 Task: Look for products with cherry flavor.
Action: Mouse moved to (21, 131)
Screenshot: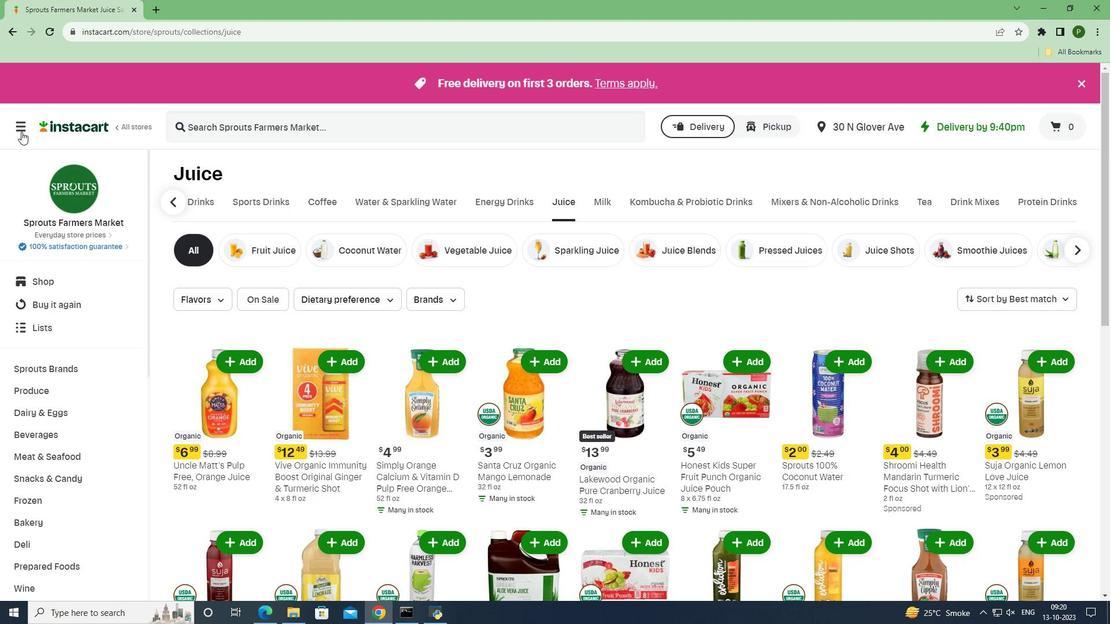 
Action: Mouse pressed left at (21, 131)
Screenshot: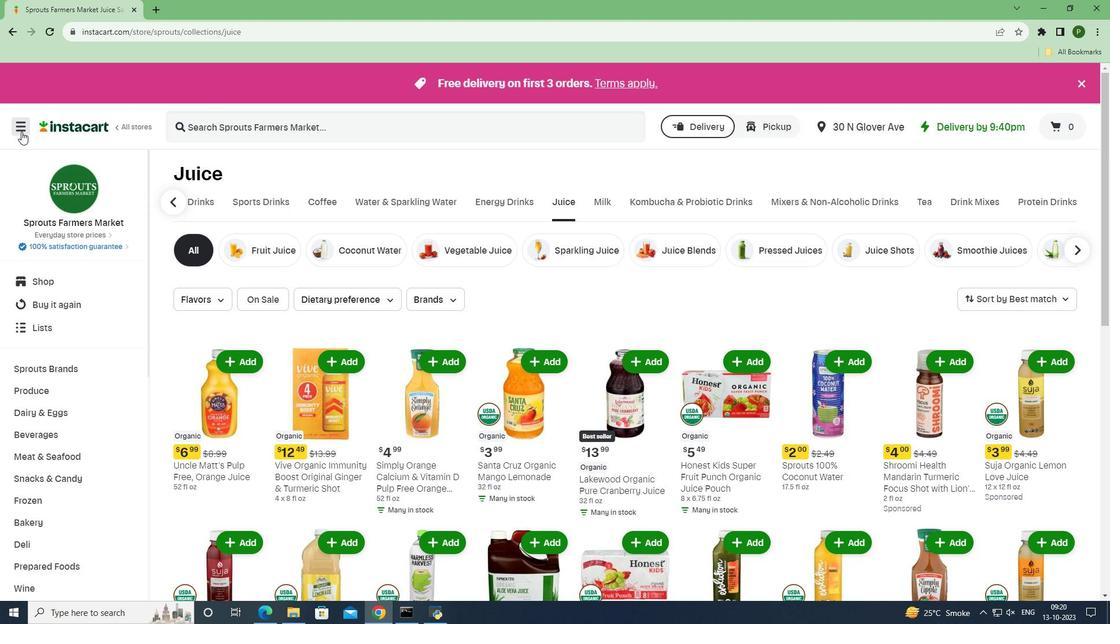 
Action: Mouse moved to (52, 299)
Screenshot: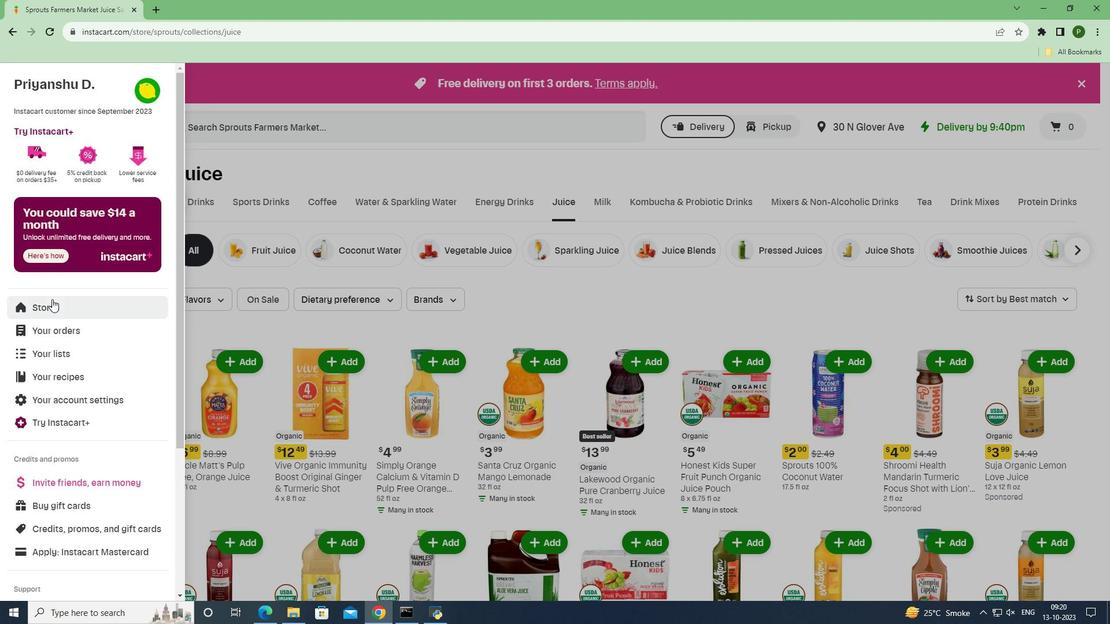 
Action: Mouse pressed left at (52, 299)
Screenshot: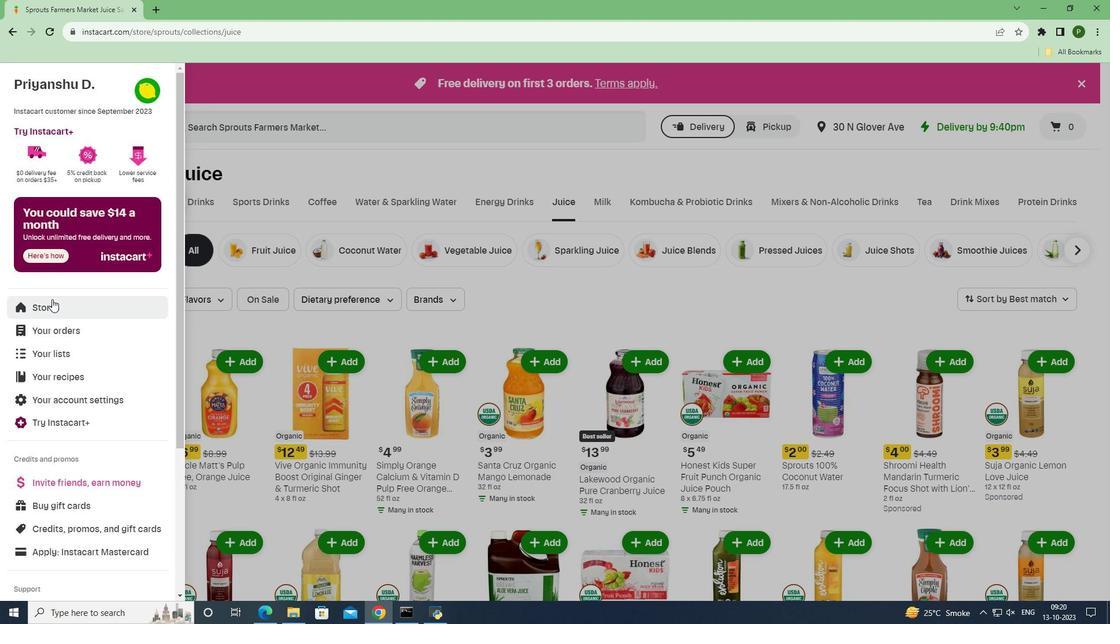 
Action: Mouse moved to (263, 139)
Screenshot: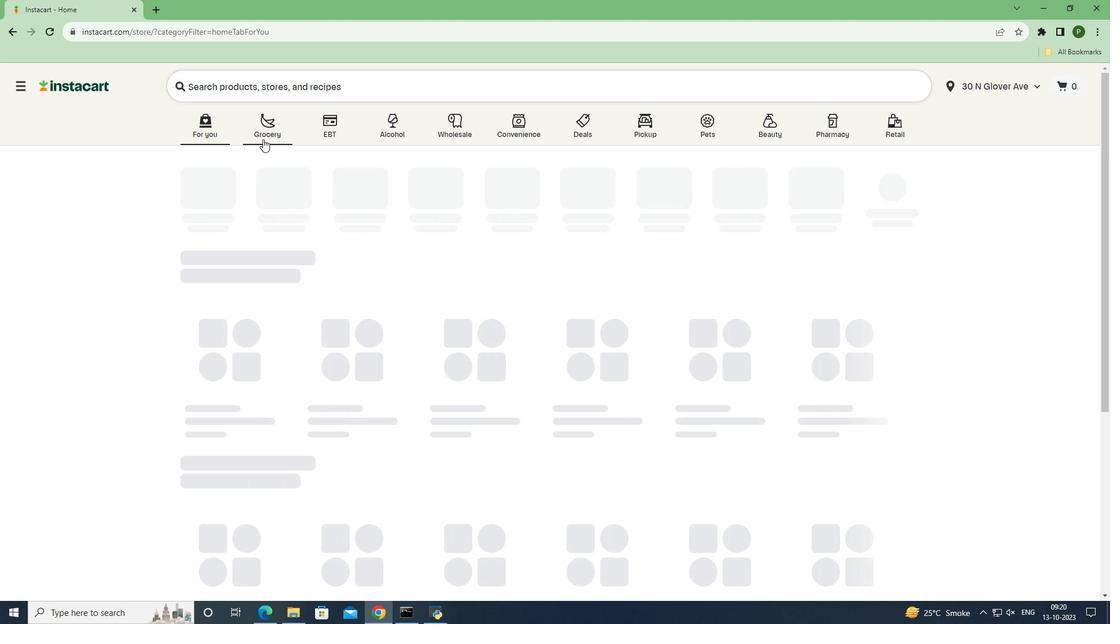 
Action: Mouse pressed left at (263, 139)
Screenshot: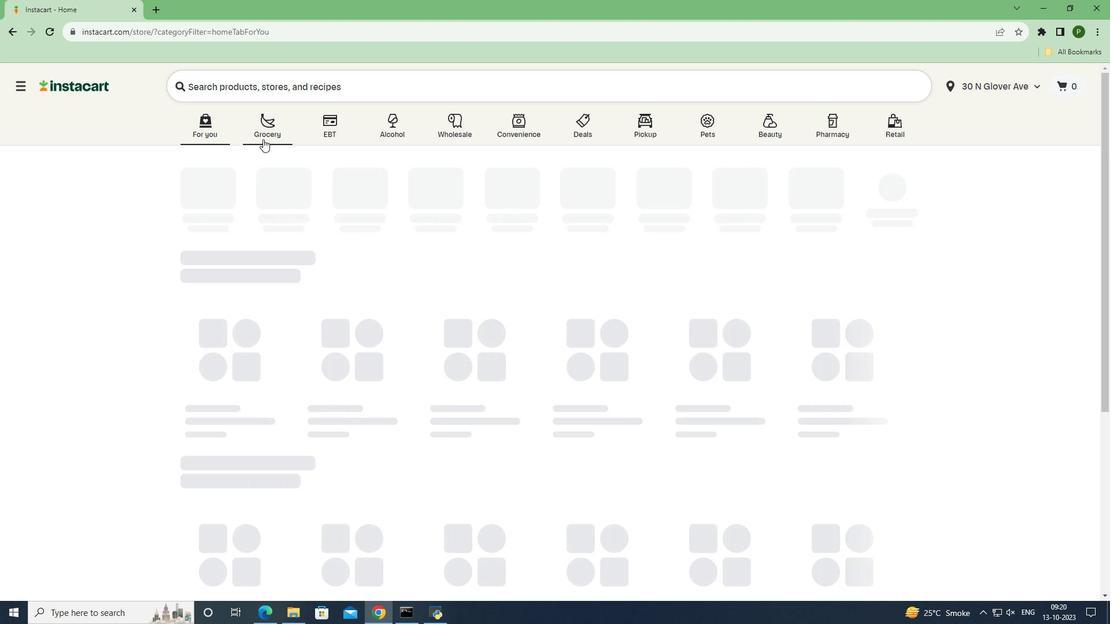 
Action: Mouse moved to (713, 266)
Screenshot: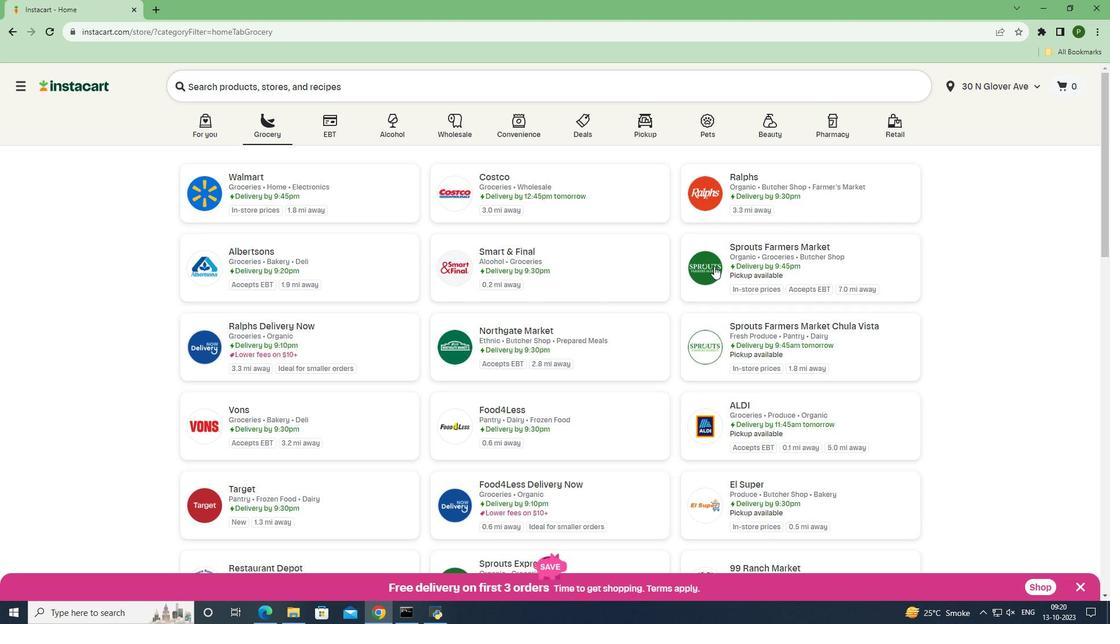 
Action: Mouse pressed left at (713, 266)
Screenshot: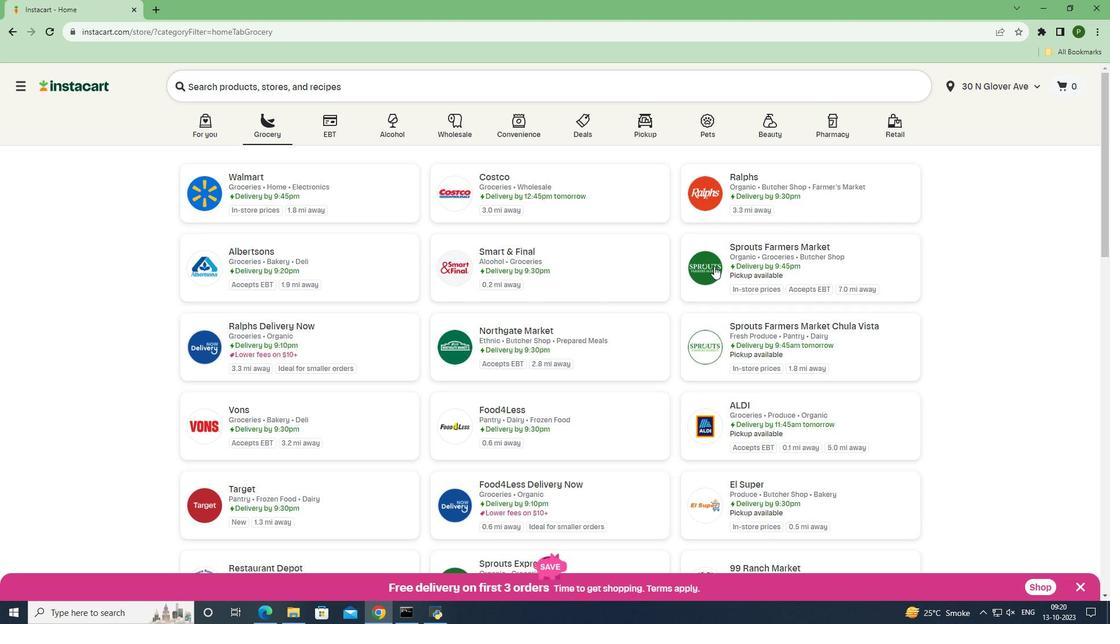 
Action: Mouse moved to (73, 439)
Screenshot: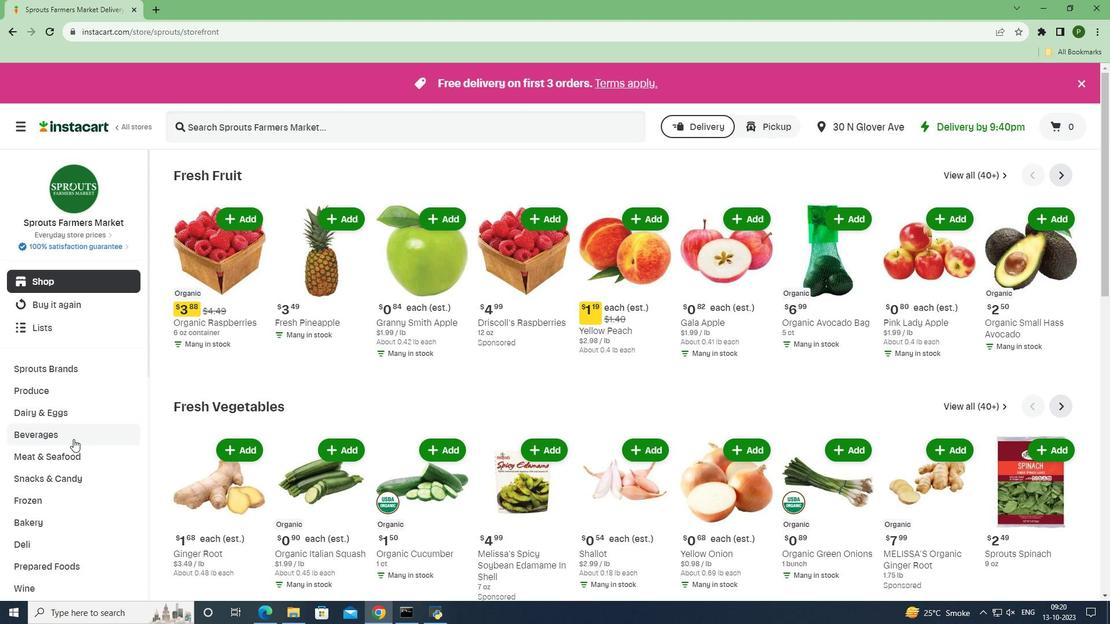 
Action: Mouse pressed left at (73, 439)
Screenshot: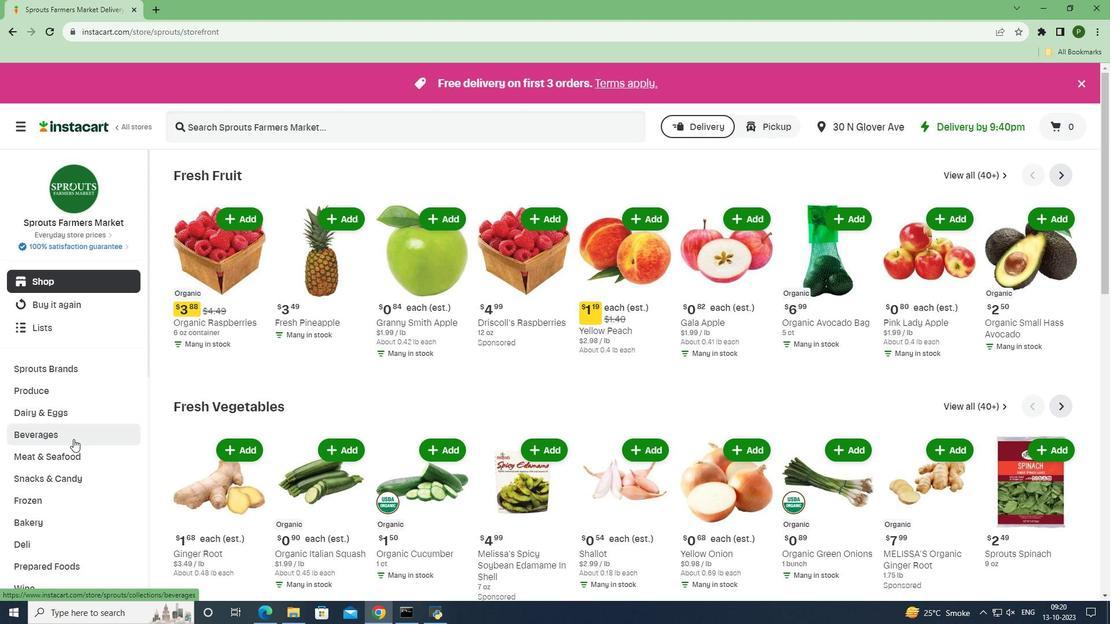 
Action: Mouse moved to (644, 201)
Screenshot: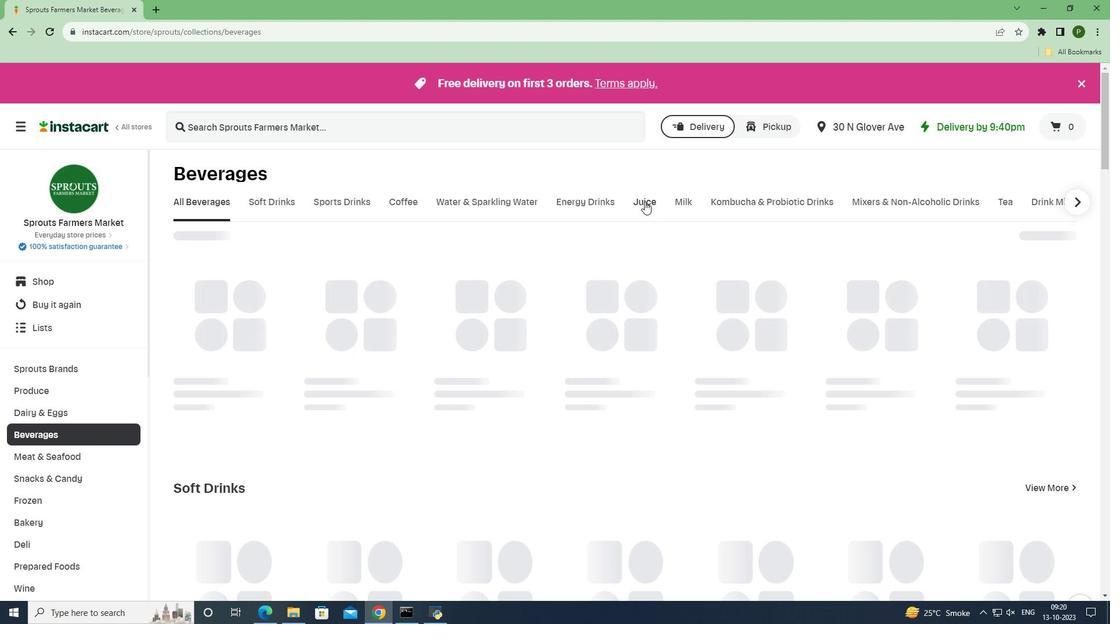 
Action: Mouse pressed left at (644, 201)
Screenshot: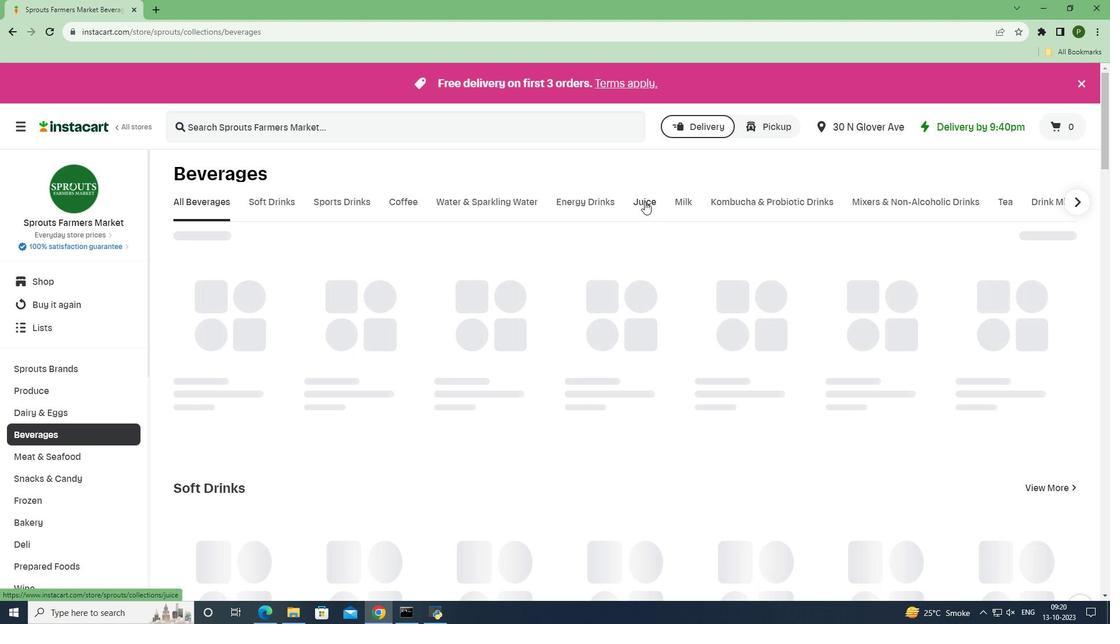 
Action: Mouse moved to (219, 304)
Screenshot: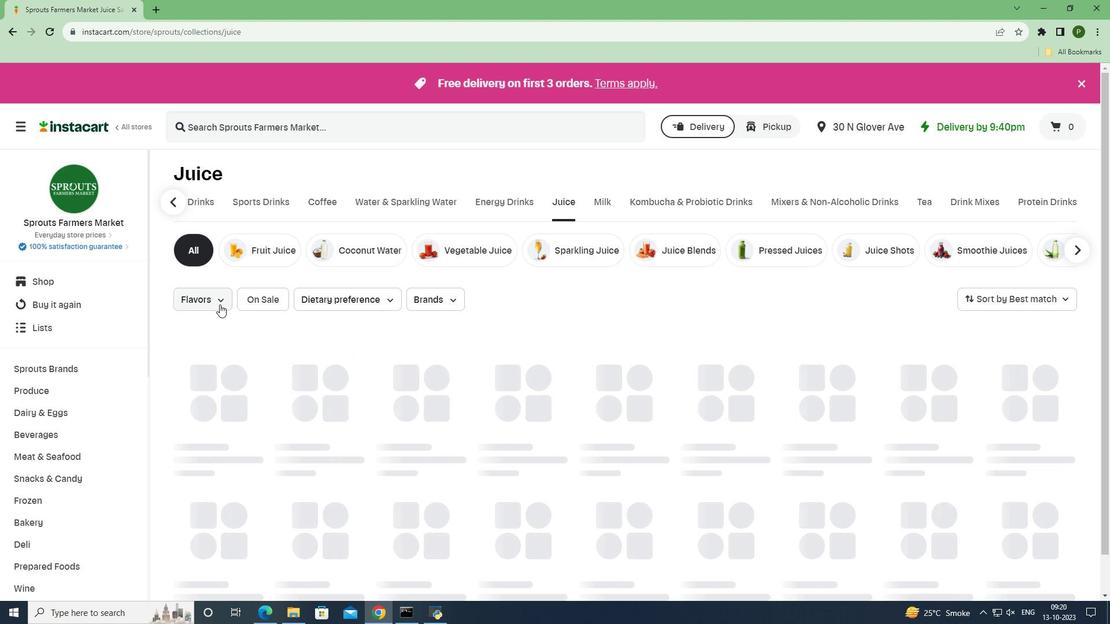 
Action: Mouse pressed left at (219, 304)
Screenshot: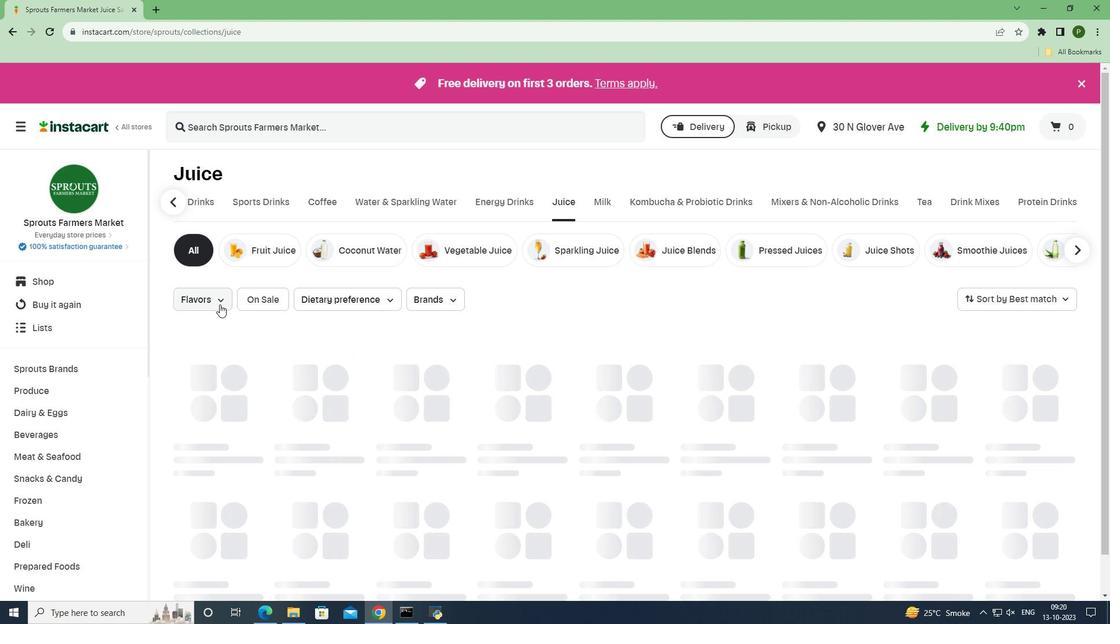 
Action: Mouse moved to (241, 379)
Screenshot: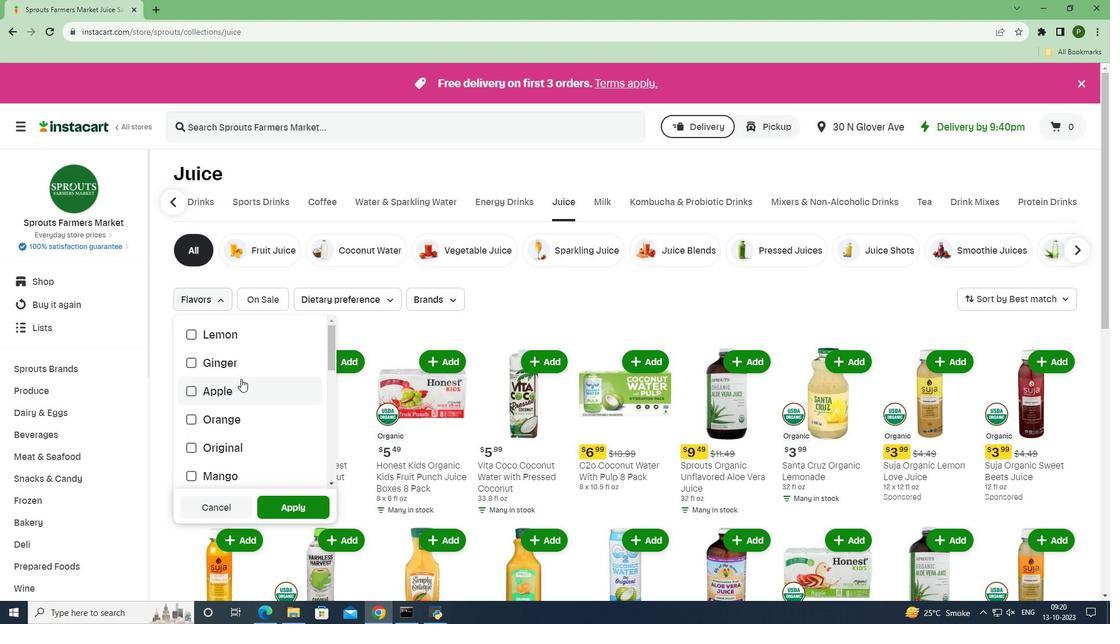 
Action: Mouse scrolled (241, 378) with delta (0, 0)
Screenshot: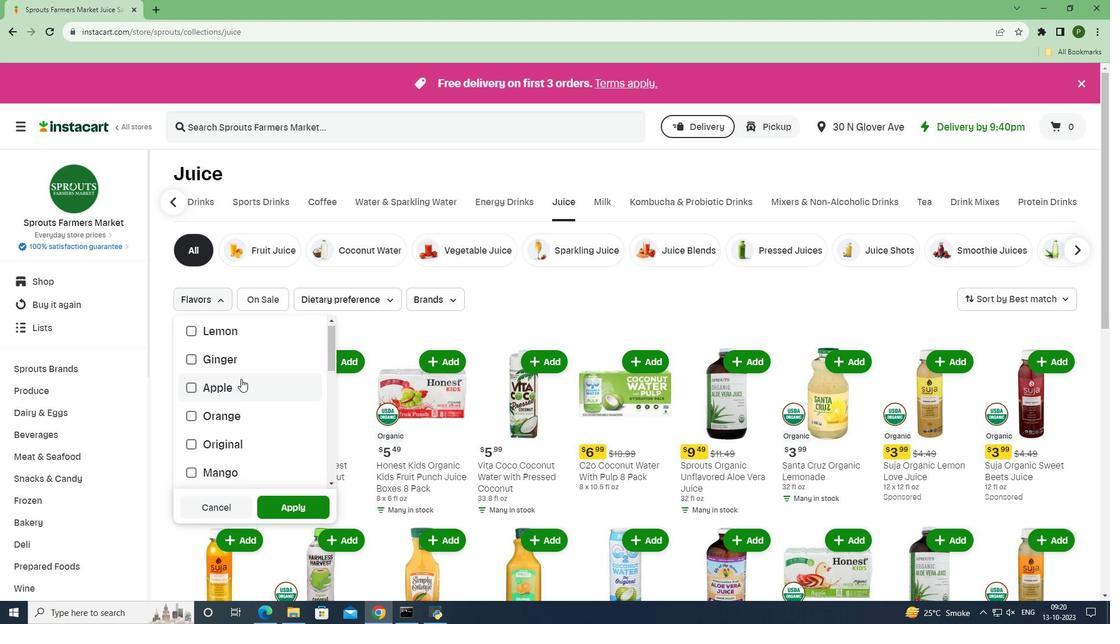 
Action: Mouse scrolled (241, 378) with delta (0, 0)
Screenshot: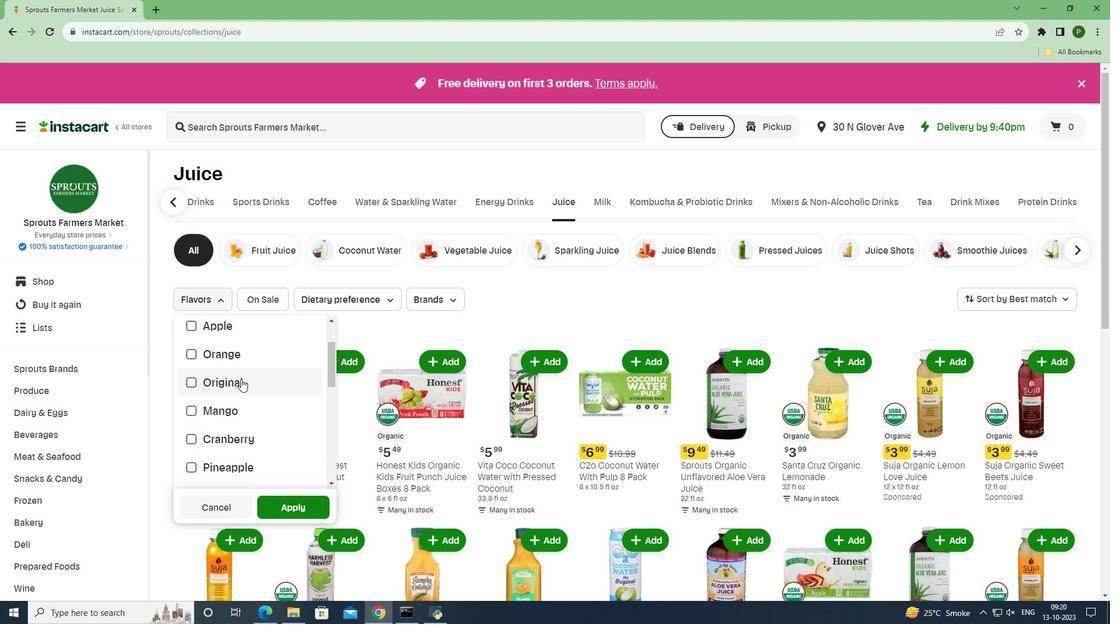 
Action: Mouse scrolled (241, 378) with delta (0, 0)
Screenshot: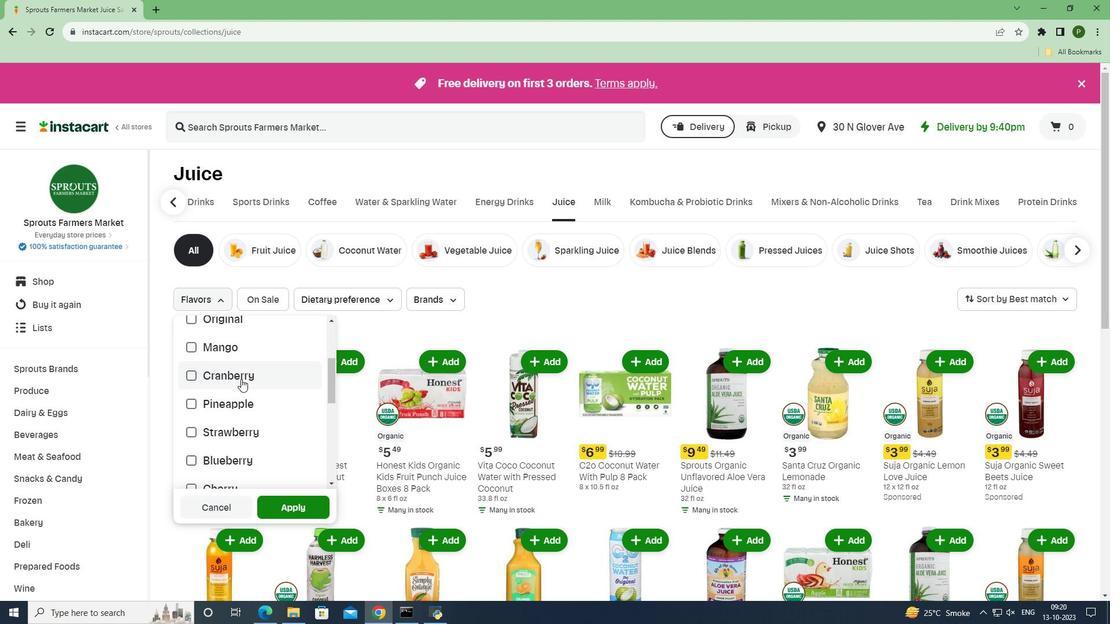 
Action: Mouse scrolled (241, 378) with delta (0, 0)
Screenshot: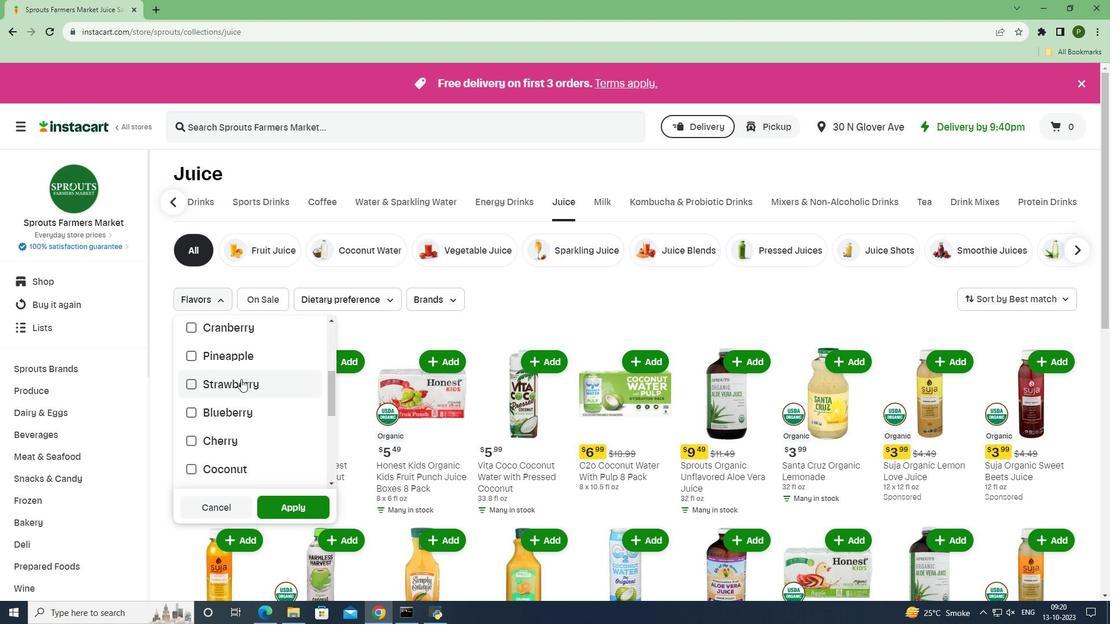 
Action: Mouse scrolled (241, 378) with delta (0, 0)
Screenshot: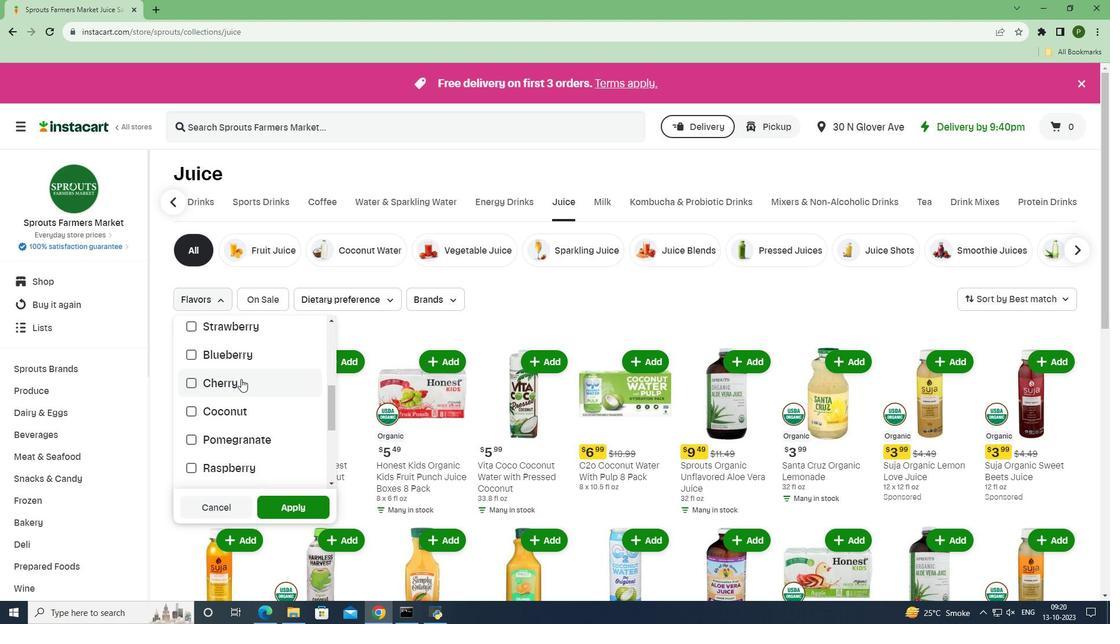 
Action: Mouse moved to (218, 328)
Screenshot: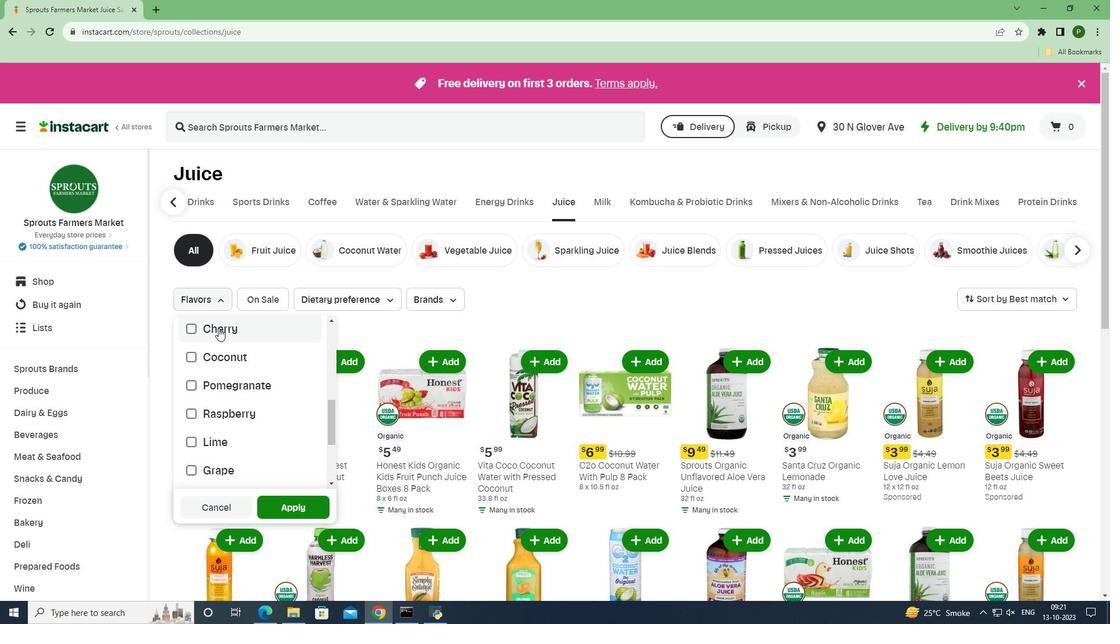 
Action: Mouse pressed left at (218, 328)
Screenshot: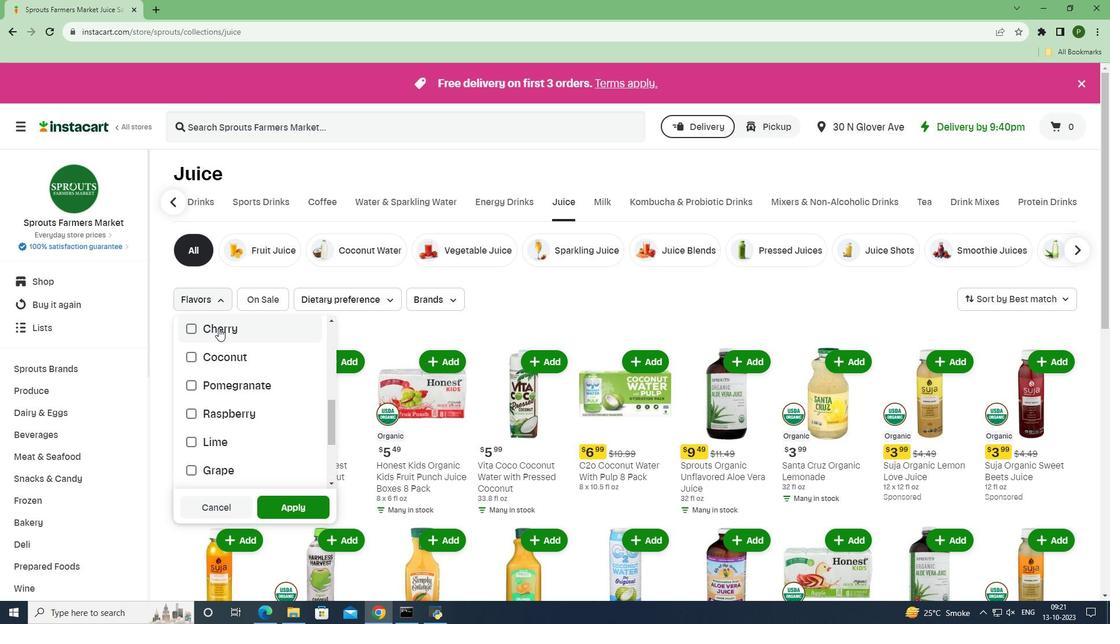 
Action: Mouse moved to (281, 501)
Screenshot: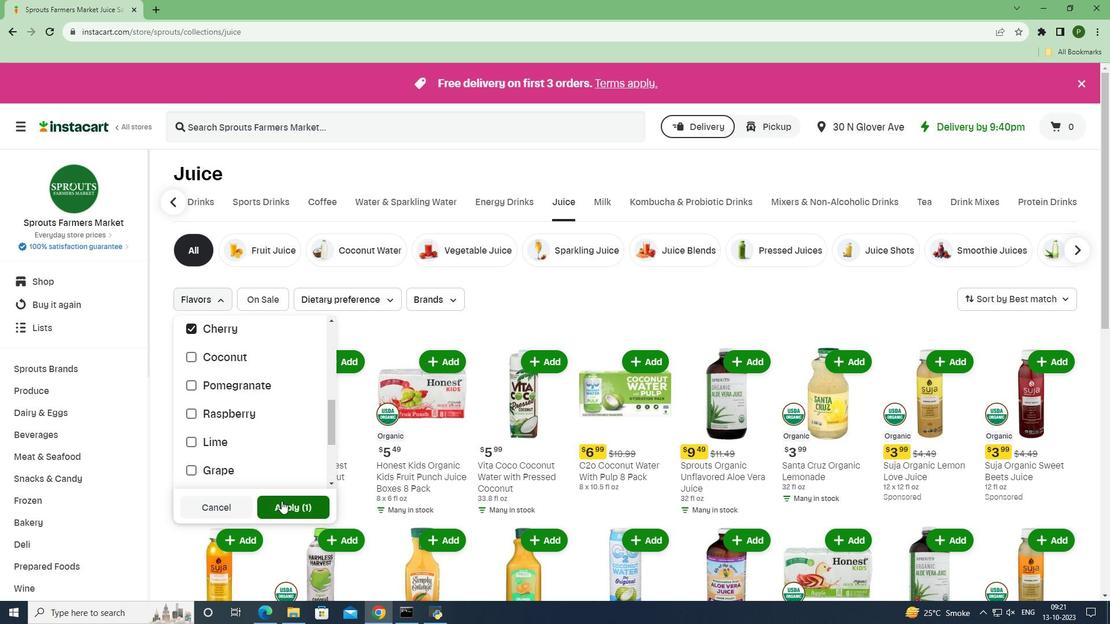 
Action: Mouse pressed left at (281, 501)
Screenshot: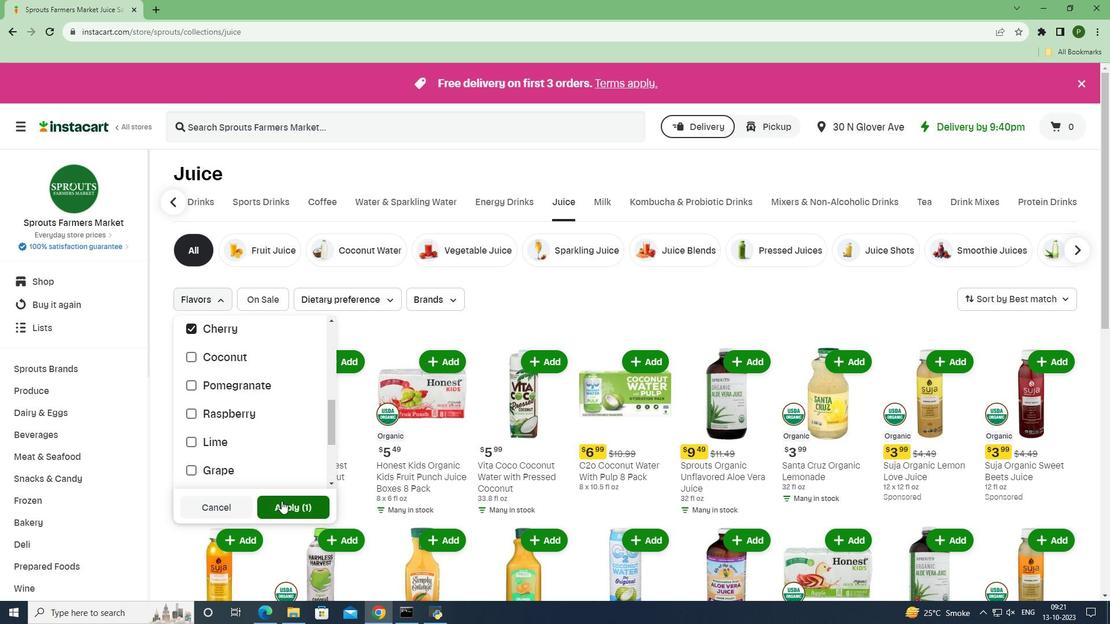 
Action: Mouse moved to (551, 530)
Screenshot: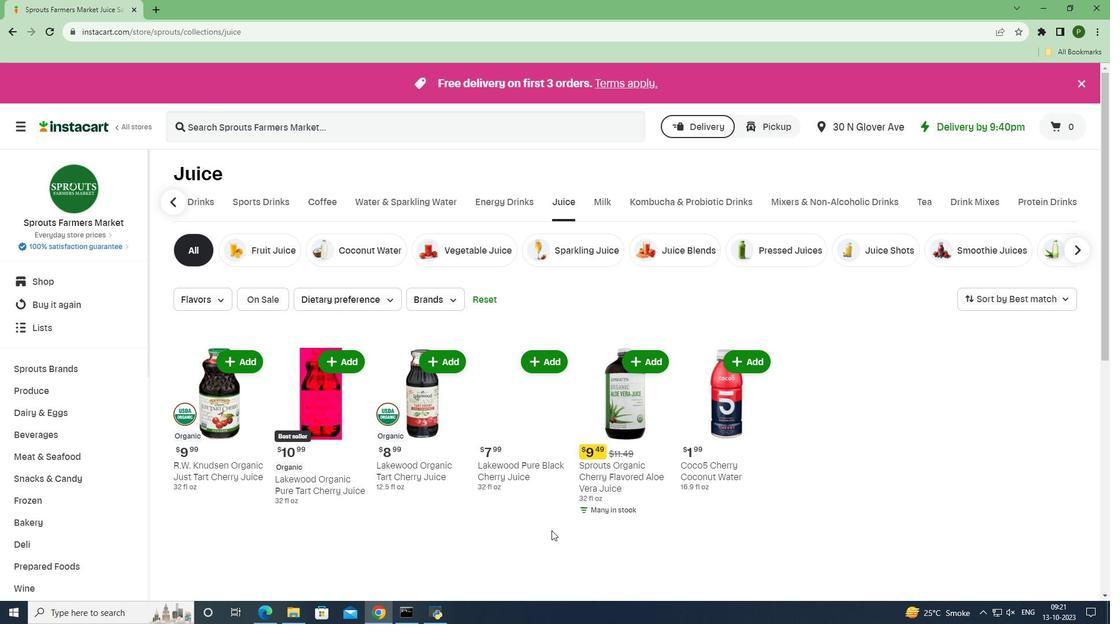 
